 Task: In the  document bus.rtf Share this file with 'softage.7@softage.net' Check 'Vision History' View the  non- printing characters
Action: Mouse moved to (38, 55)
Screenshot: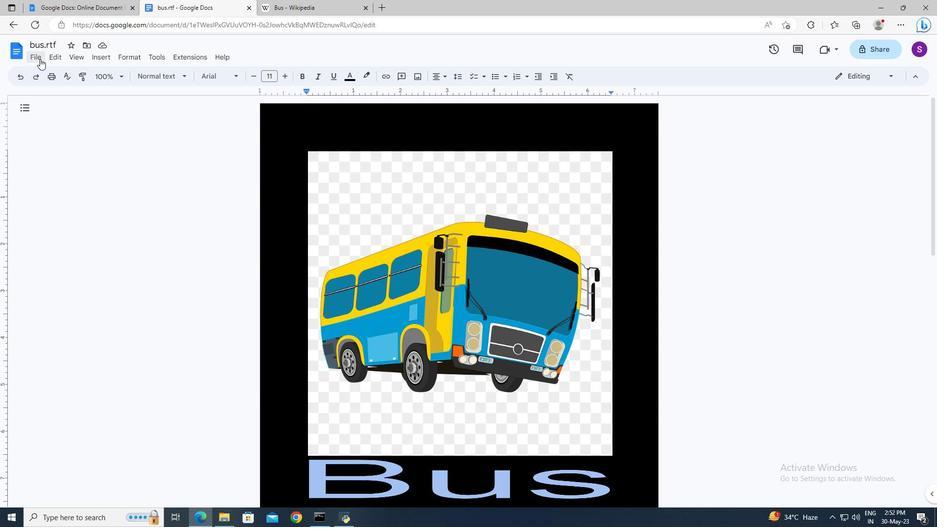 
Action: Mouse pressed left at (38, 55)
Screenshot: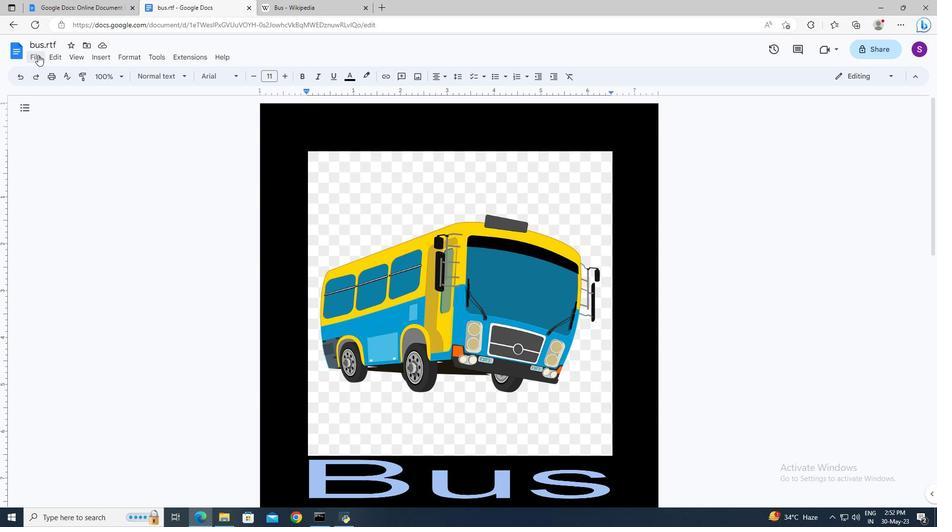 
Action: Mouse moved to (209, 127)
Screenshot: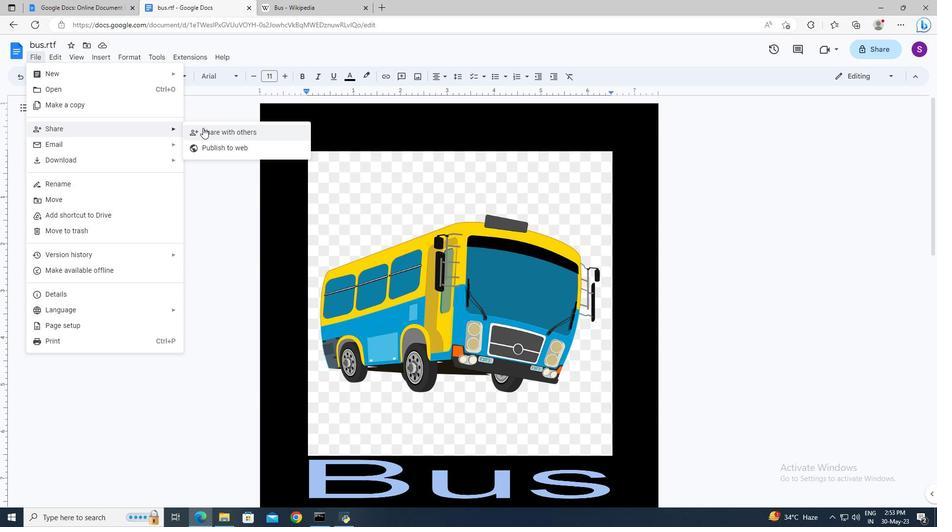 
Action: Mouse pressed left at (209, 127)
Screenshot: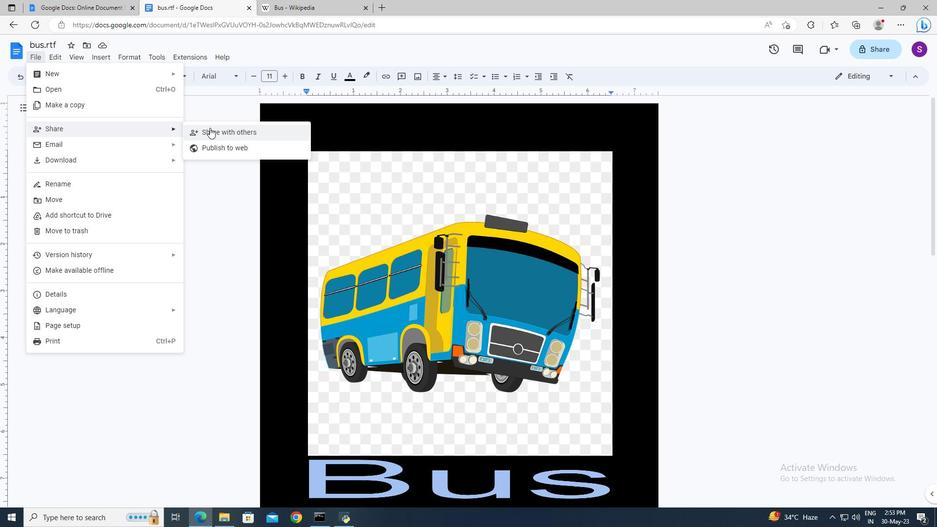 
Action: Mouse moved to (392, 217)
Screenshot: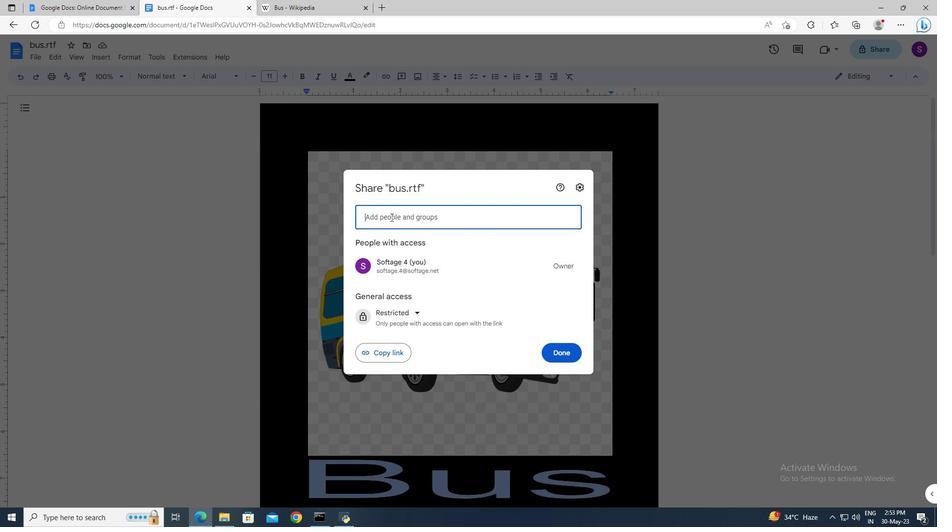 
Action: Mouse pressed left at (392, 217)
Screenshot: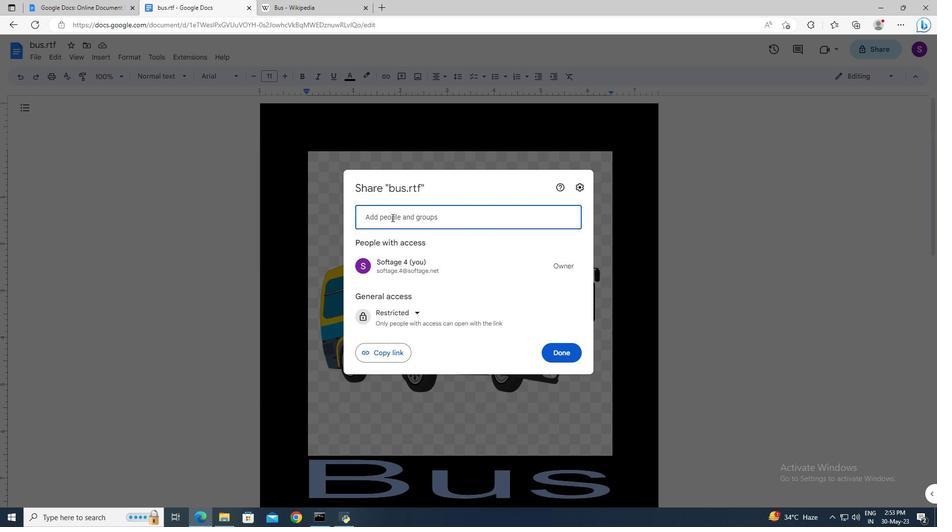 
Action: Key pressed softage.7<Key.shift>@softage.net<Key.enter>
Screenshot: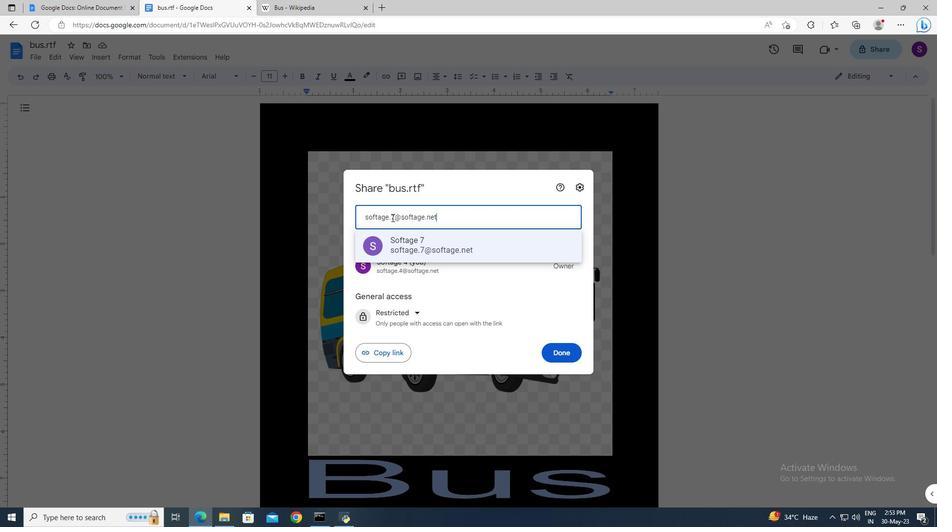 
Action: Mouse moved to (552, 336)
Screenshot: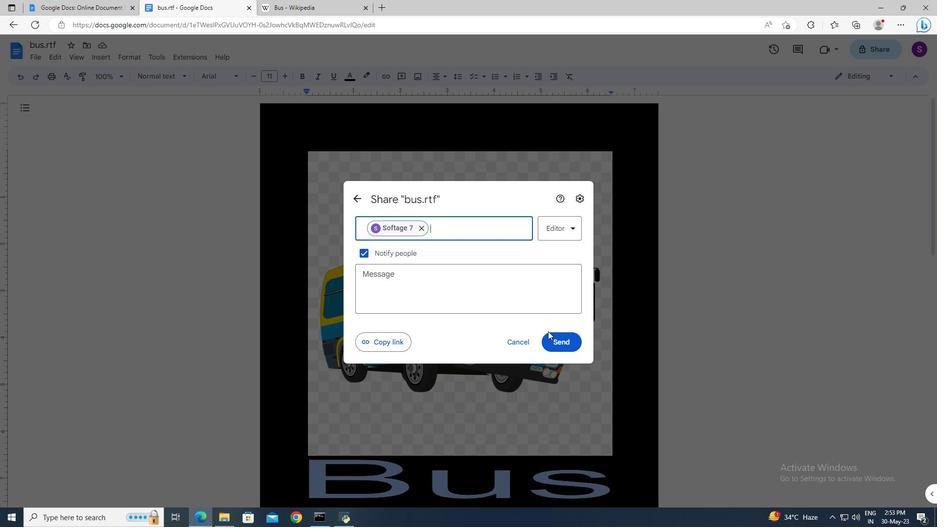
Action: Mouse pressed left at (552, 336)
Screenshot: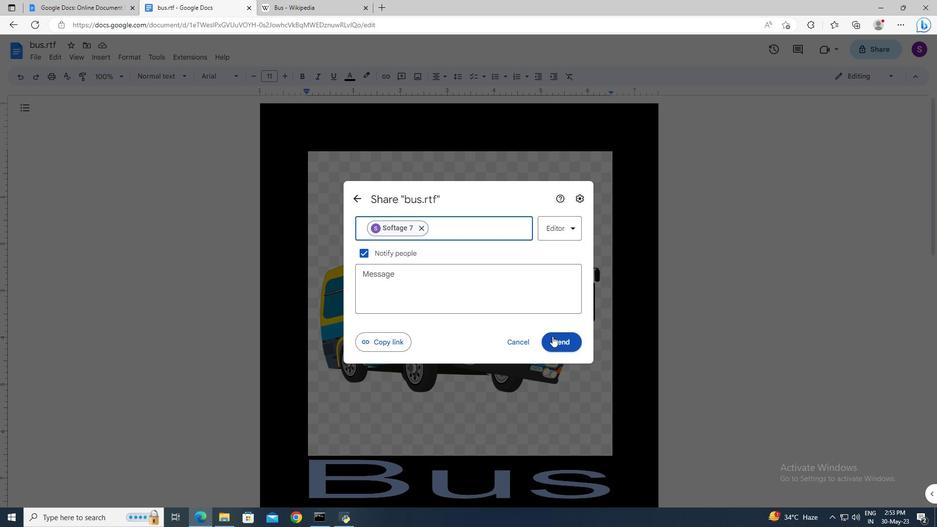 
Action: Mouse moved to (37, 56)
Screenshot: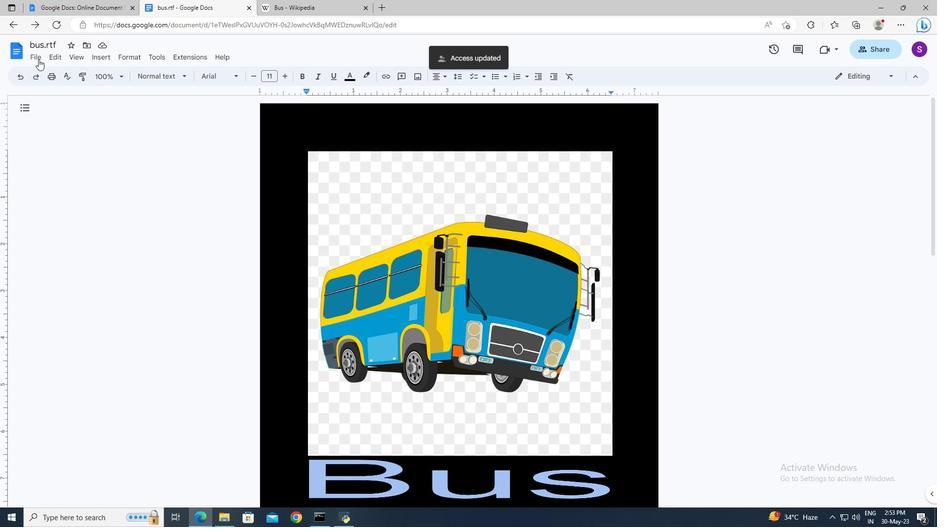 
Action: Mouse pressed left at (37, 56)
Screenshot: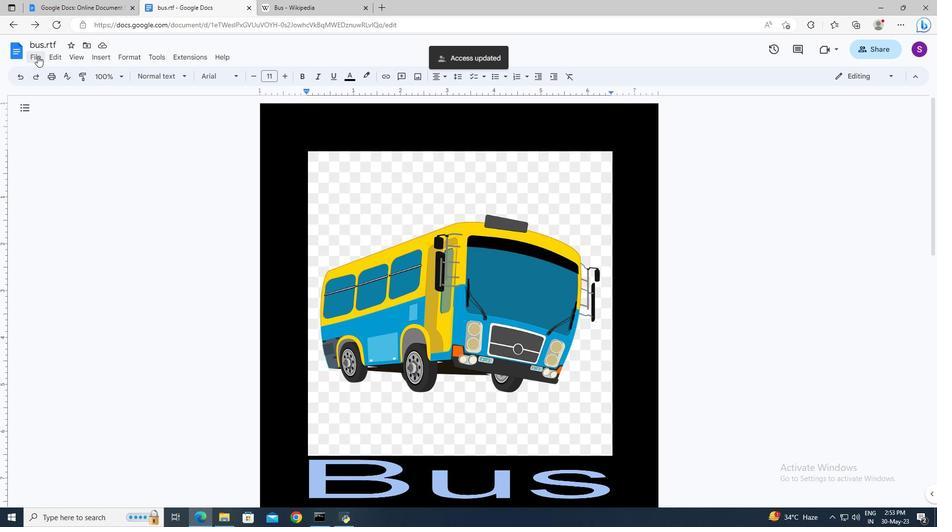 
Action: Mouse moved to (203, 269)
Screenshot: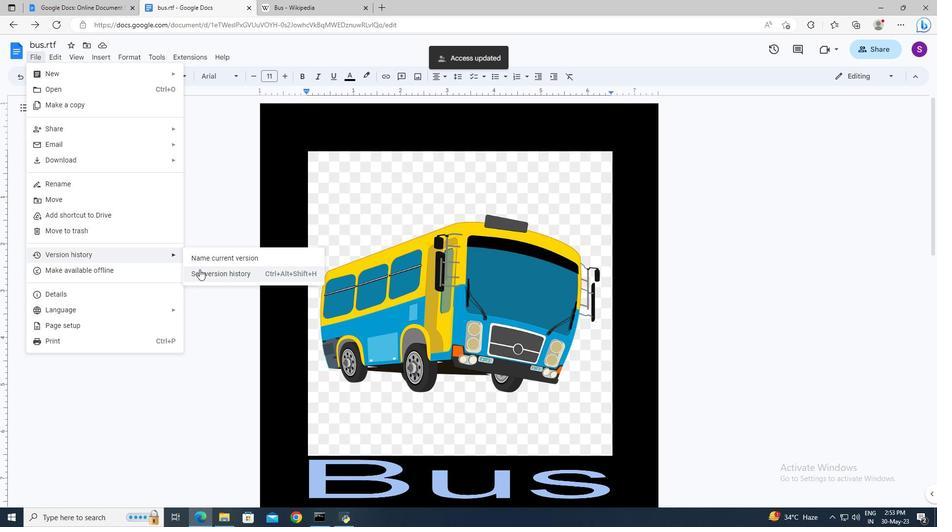 
Action: Mouse pressed left at (203, 269)
Screenshot: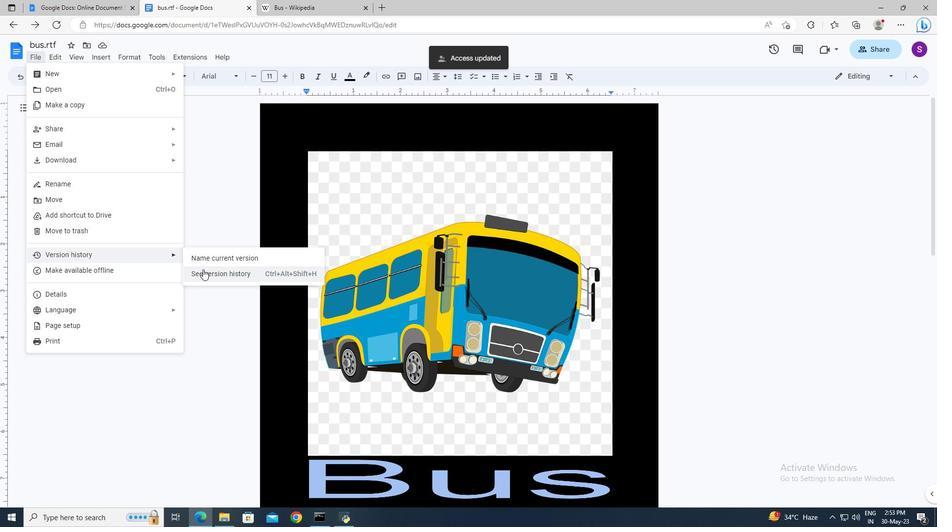 
Action: Mouse moved to (203, 269)
Screenshot: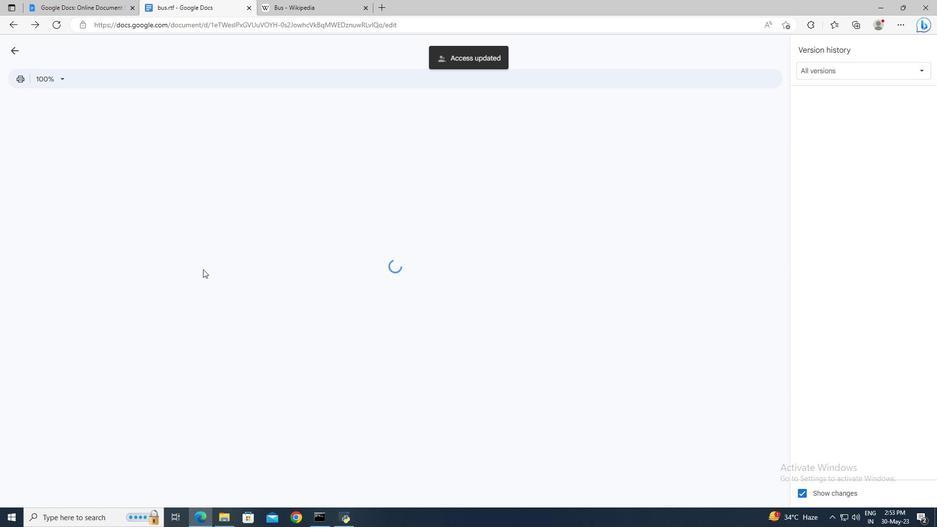 
Action: Mouse scrolled (203, 269) with delta (0, 0)
Screenshot: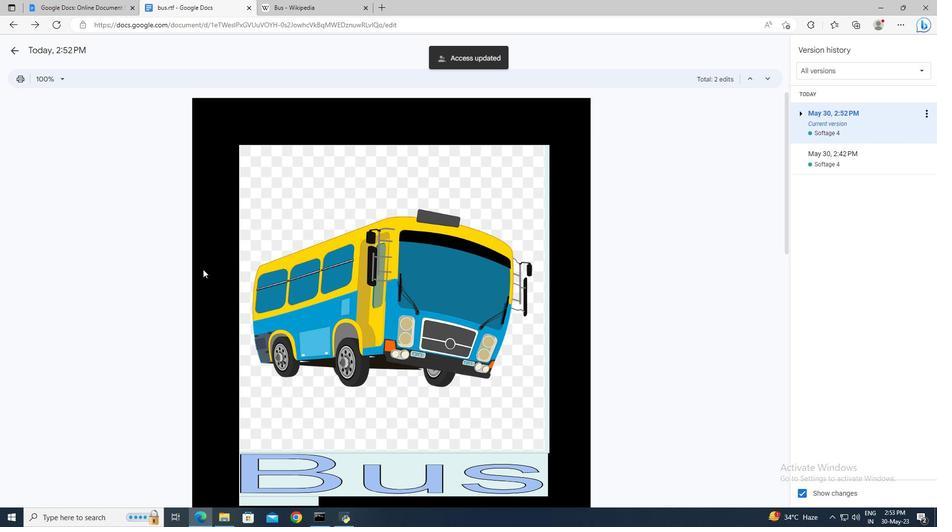 
Action: Mouse scrolled (203, 269) with delta (0, 0)
Screenshot: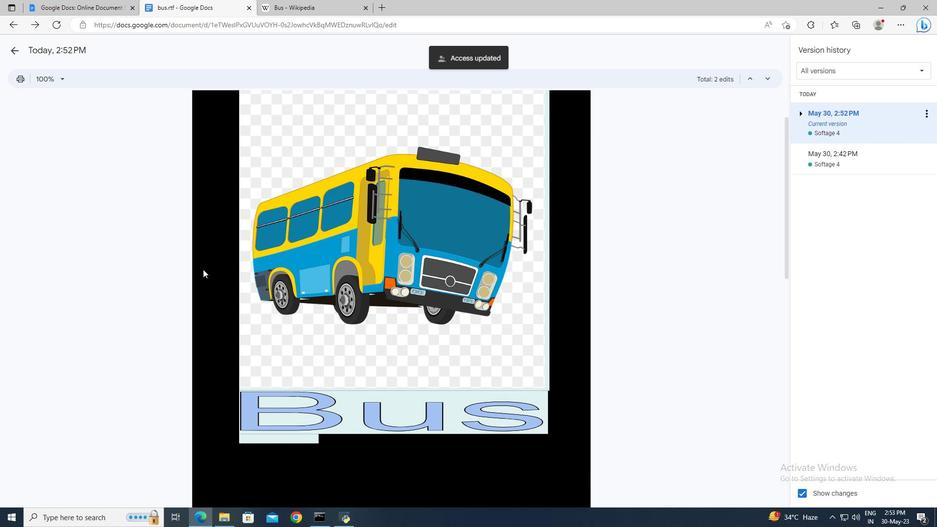 
Action: Mouse moved to (14, 53)
Screenshot: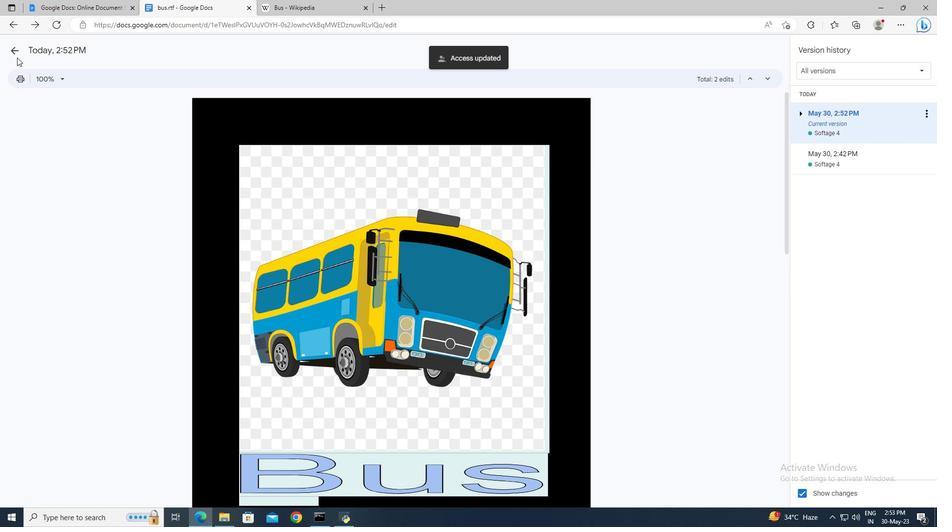 
Action: Mouse pressed left at (14, 53)
Screenshot: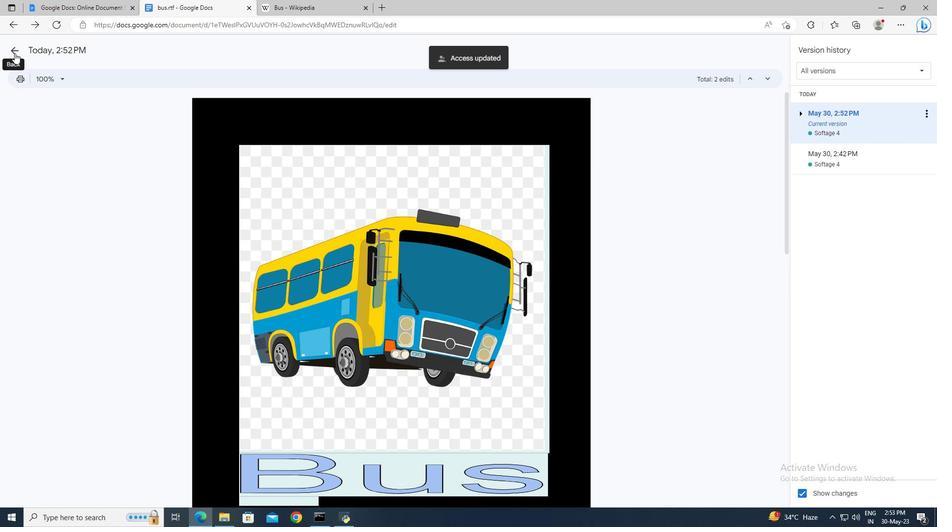 
Action: Mouse moved to (70, 60)
Screenshot: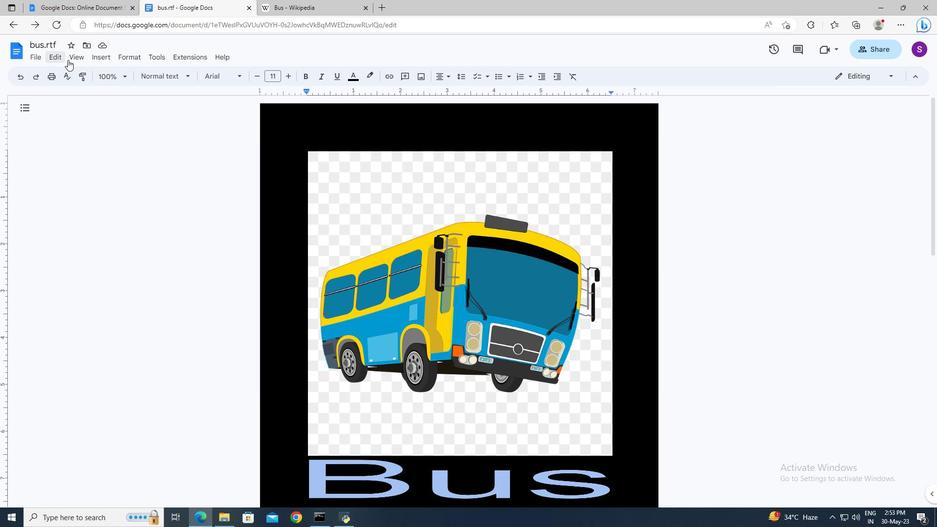 
Action: Mouse pressed left at (70, 60)
Screenshot: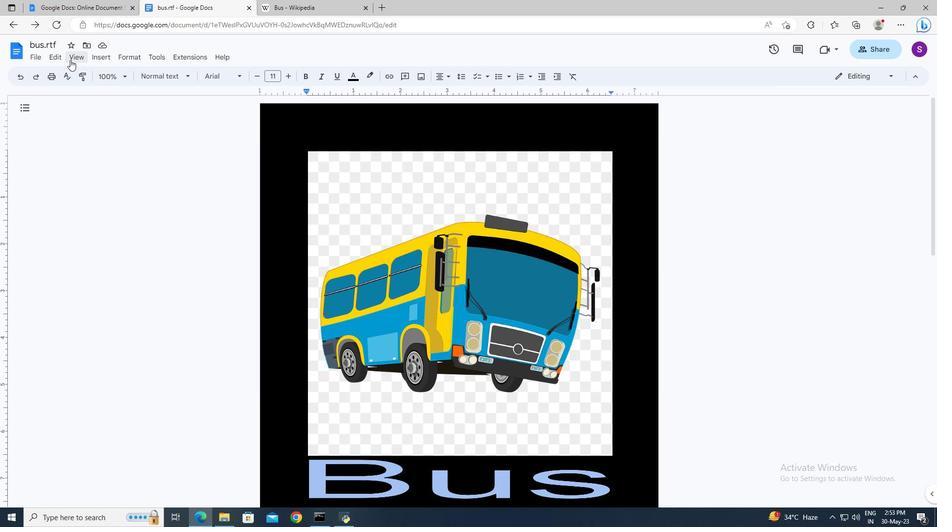 
Action: Mouse moved to (95, 157)
Screenshot: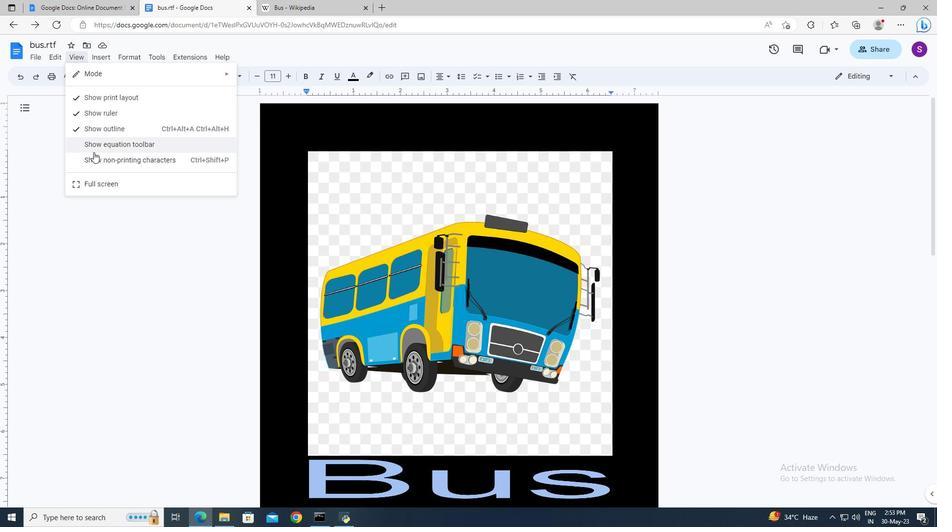 
Action: Mouse pressed left at (95, 157)
Screenshot: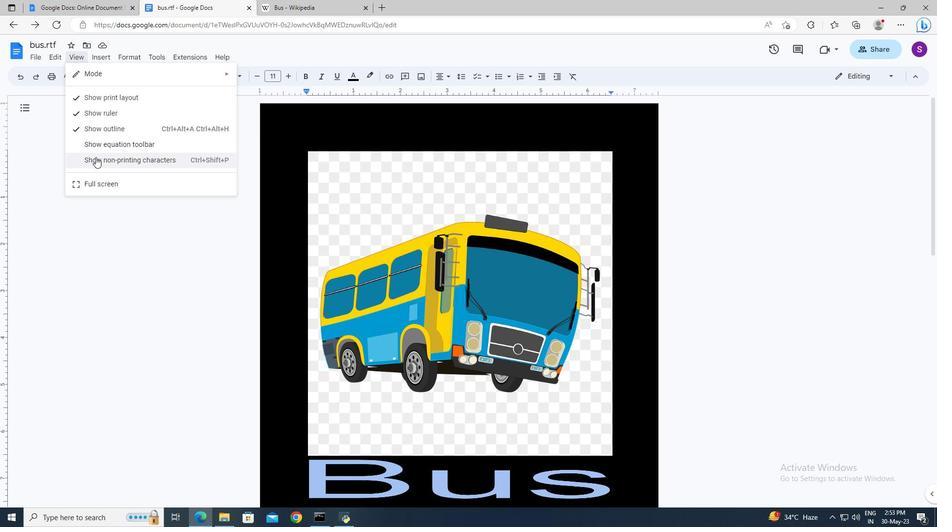 
